 Task: Add Bulk Foods Chocolate Peanut Butter Pretzels to the cart.
Action: Mouse moved to (19, 62)
Screenshot: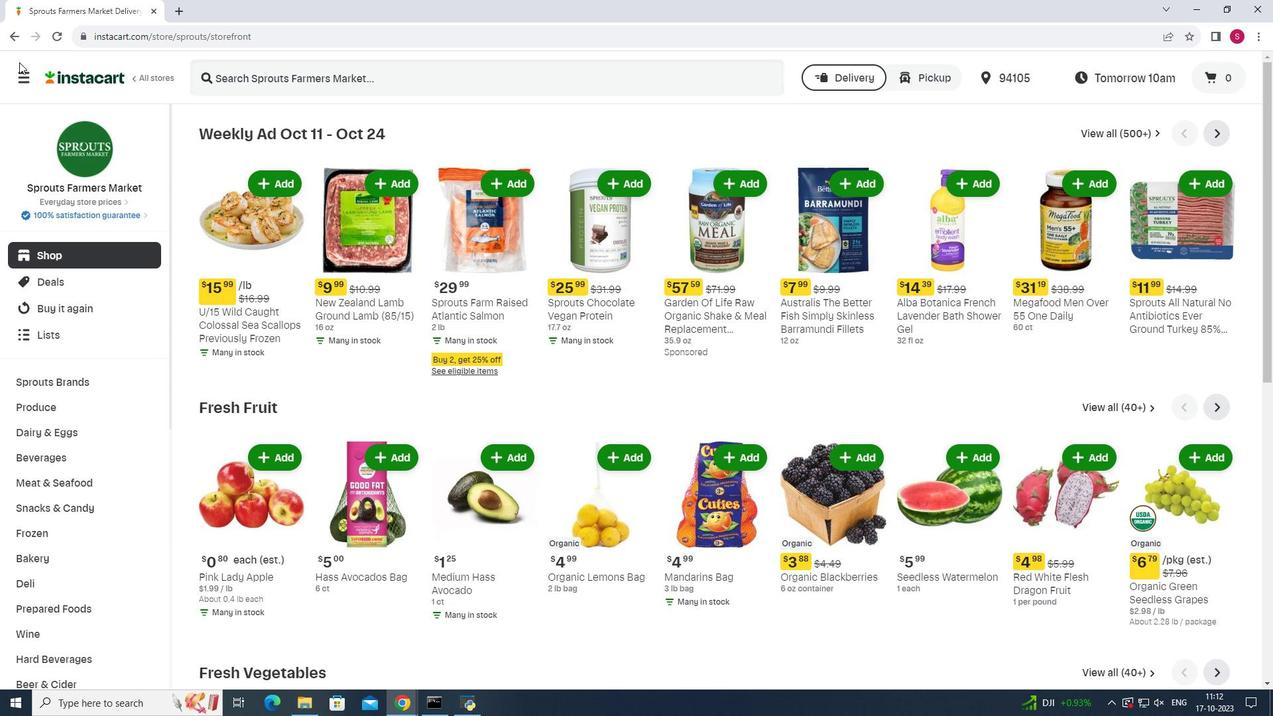 
Action: Mouse pressed left at (19, 62)
Screenshot: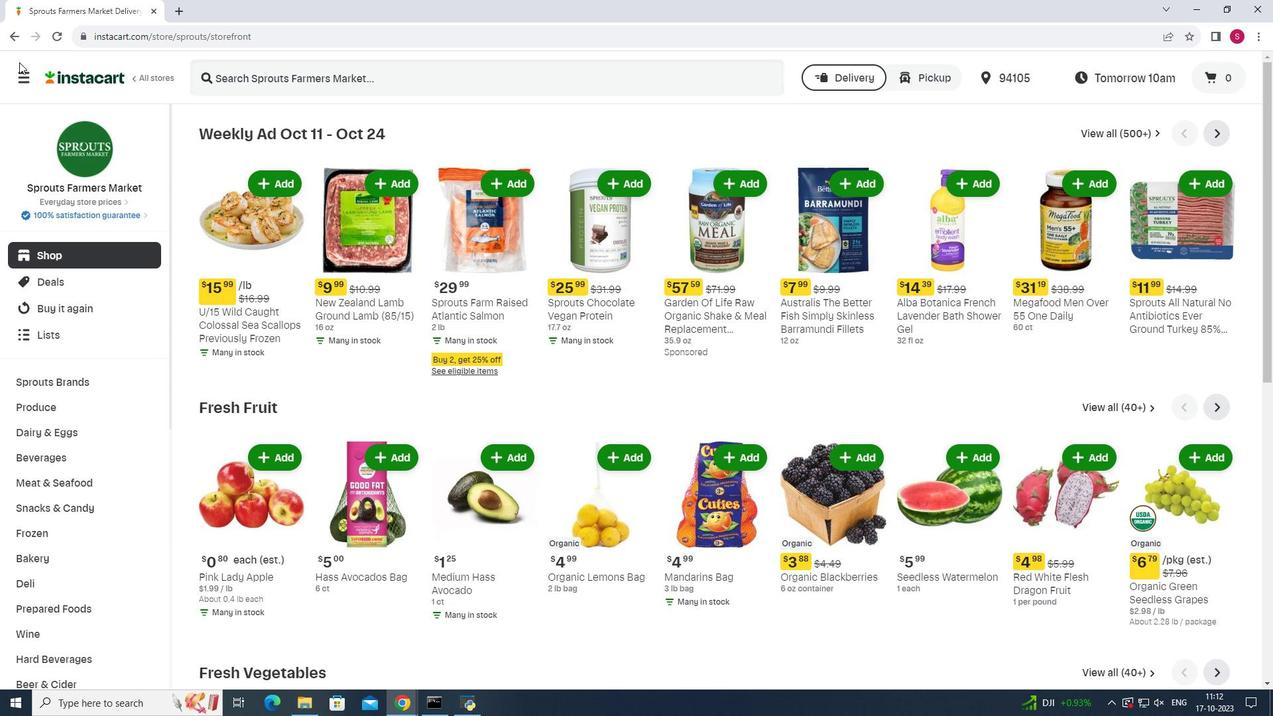 
Action: Mouse moved to (19, 75)
Screenshot: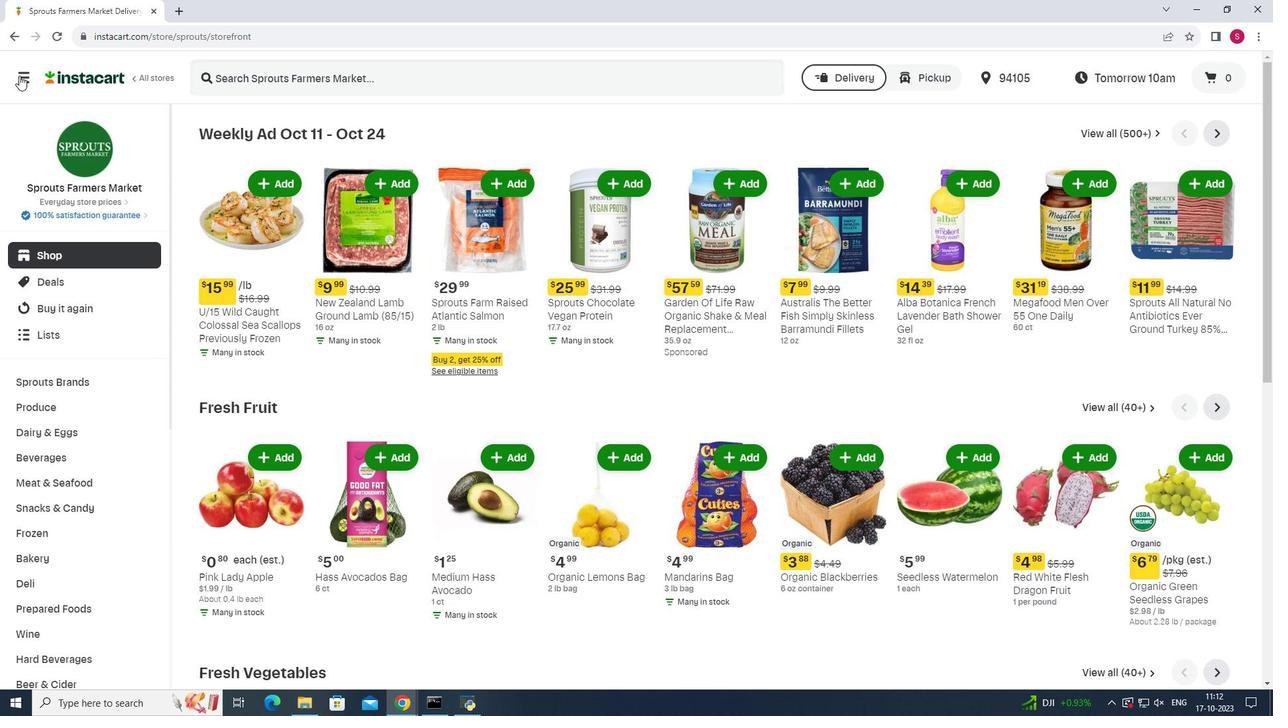 
Action: Mouse pressed left at (19, 75)
Screenshot: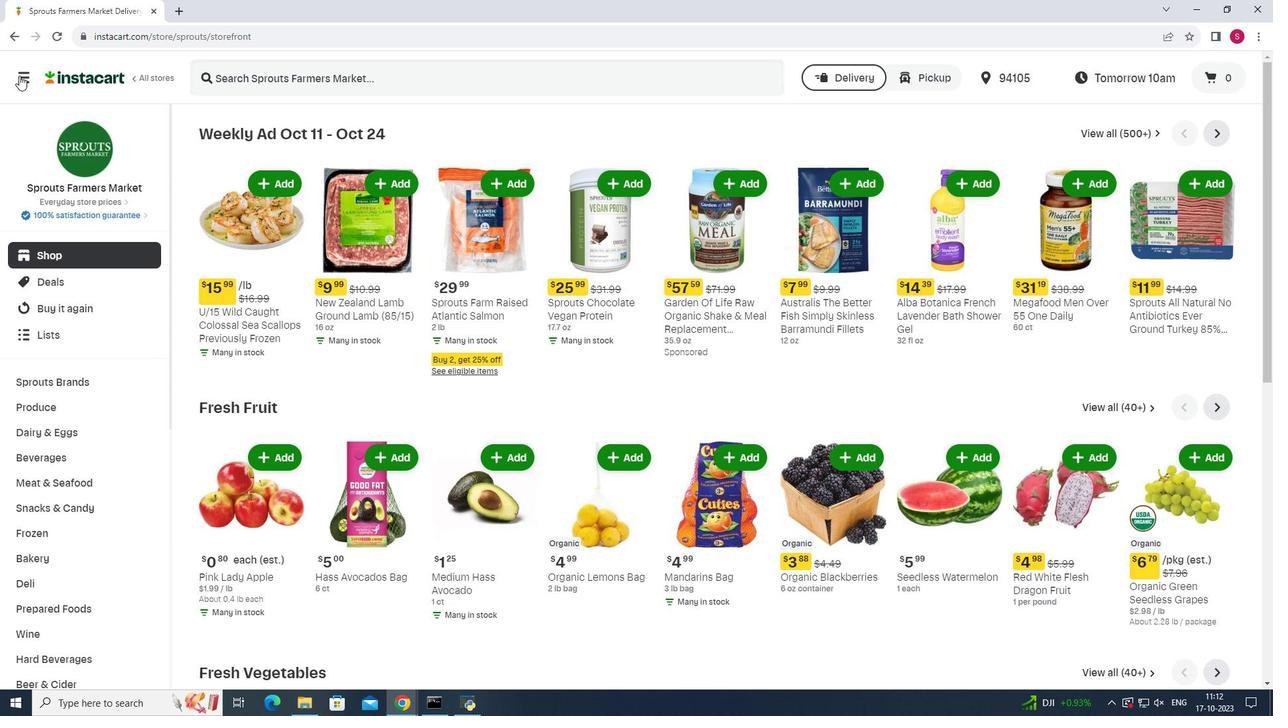 
Action: Mouse moved to (78, 343)
Screenshot: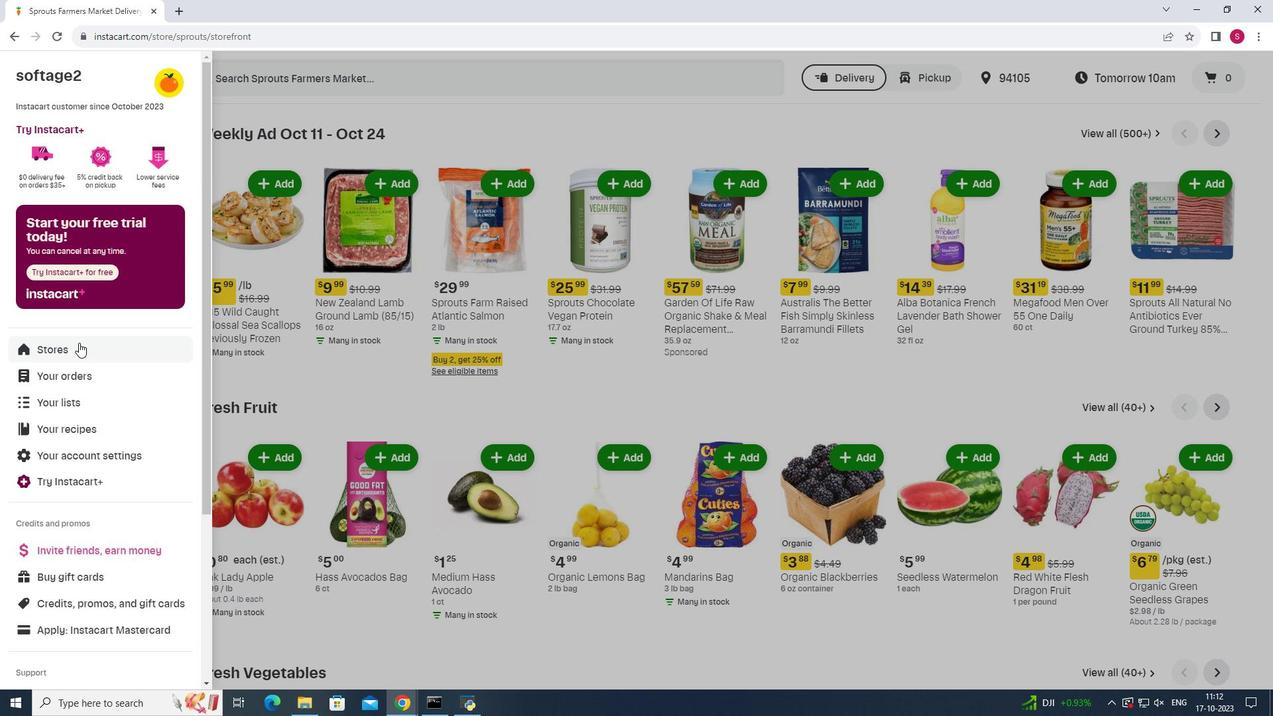 
Action: Mouse pressed left at (78, 343)
Screenshot: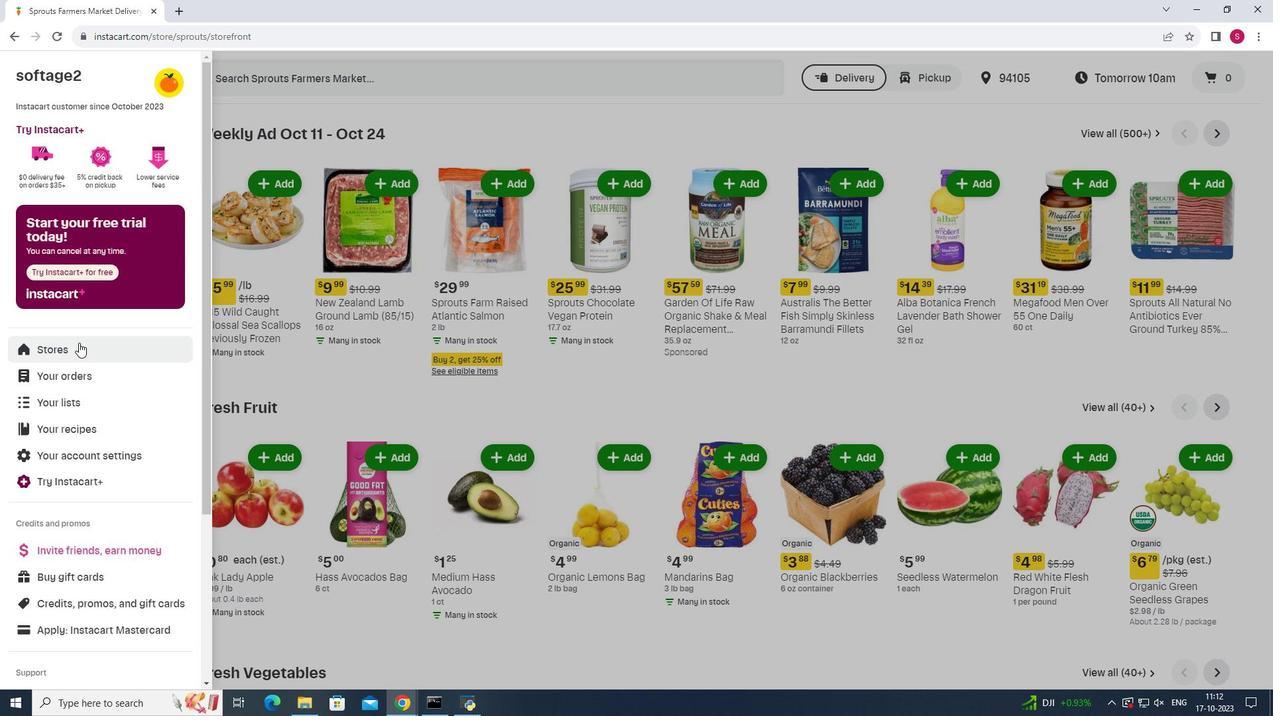
Action: Mouse moved to (310, 114)
Screenshot: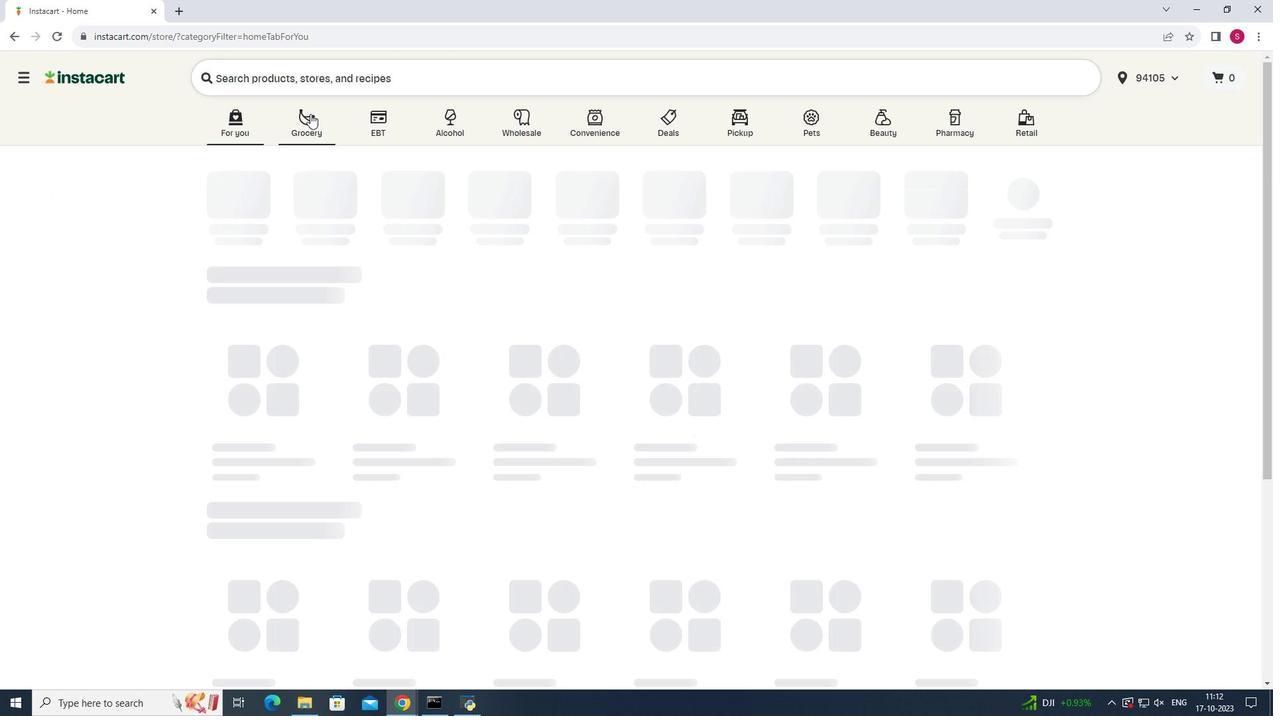 
Action: Mouse pressed left at (310, 114)
Screenshot: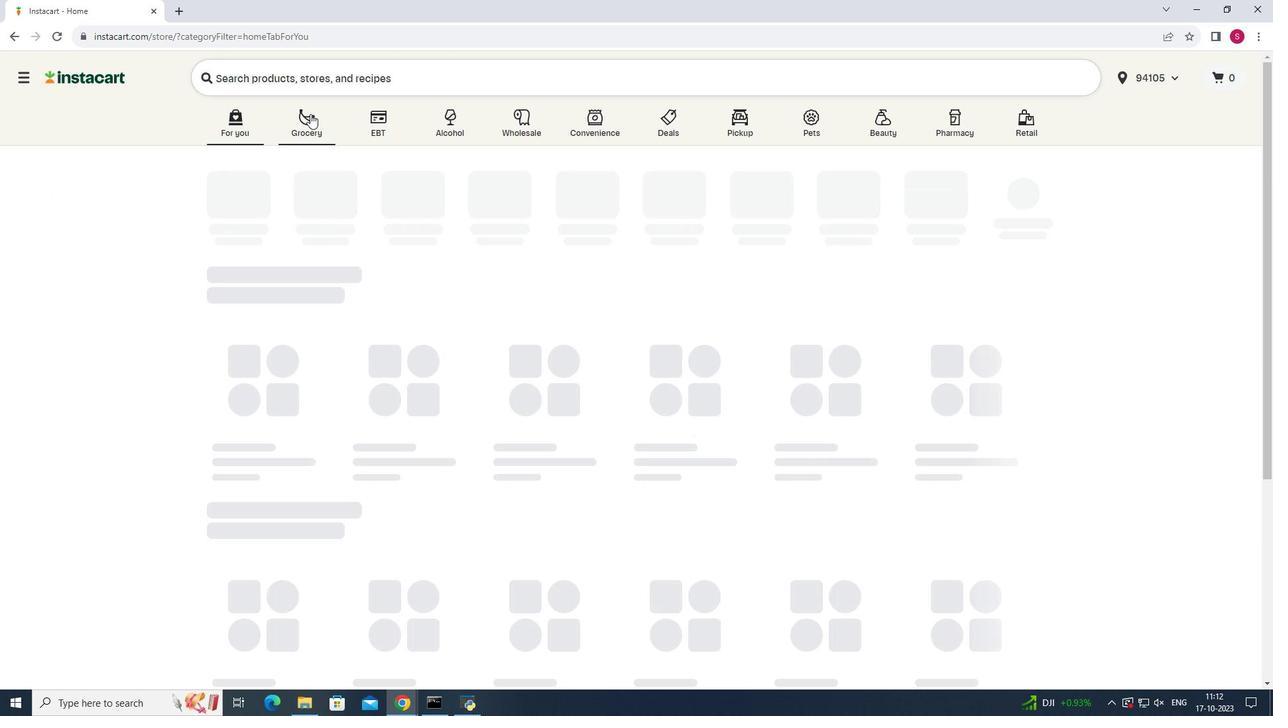 
Action: Mouse moved to (817, 175)
Screenshot: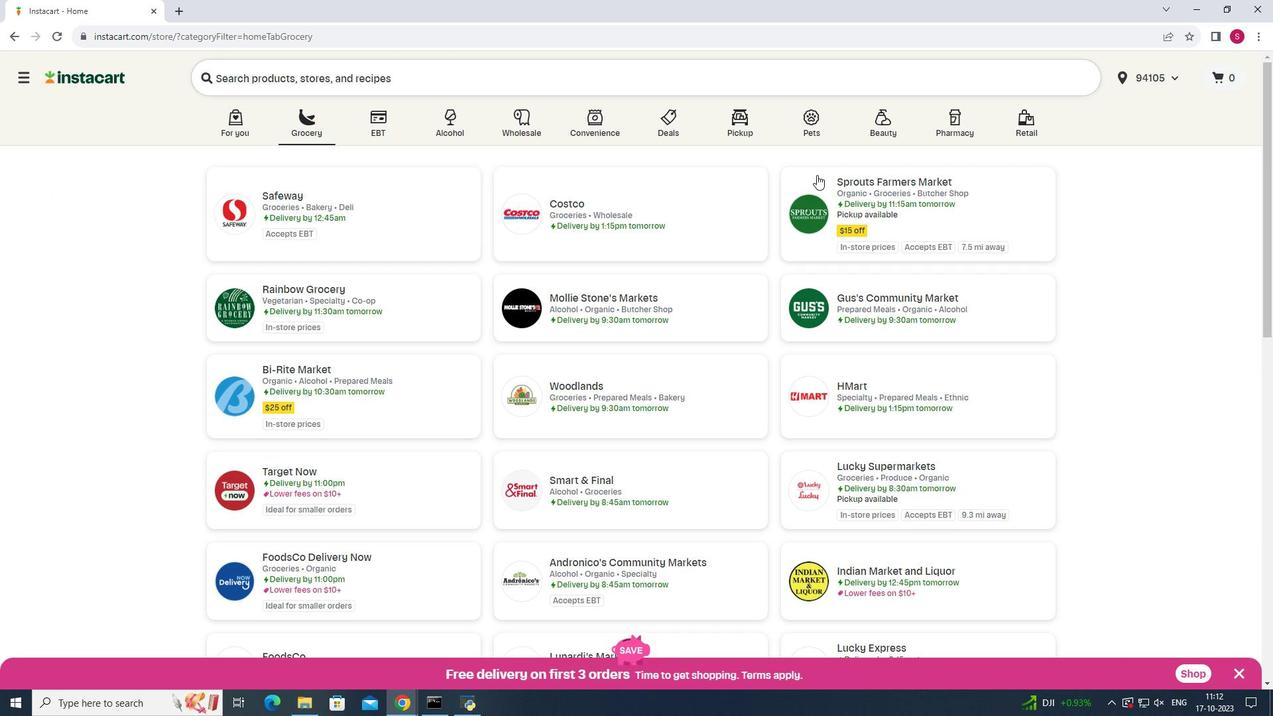 
Action: Mouse pressed left at (817, 175)
Screenshot: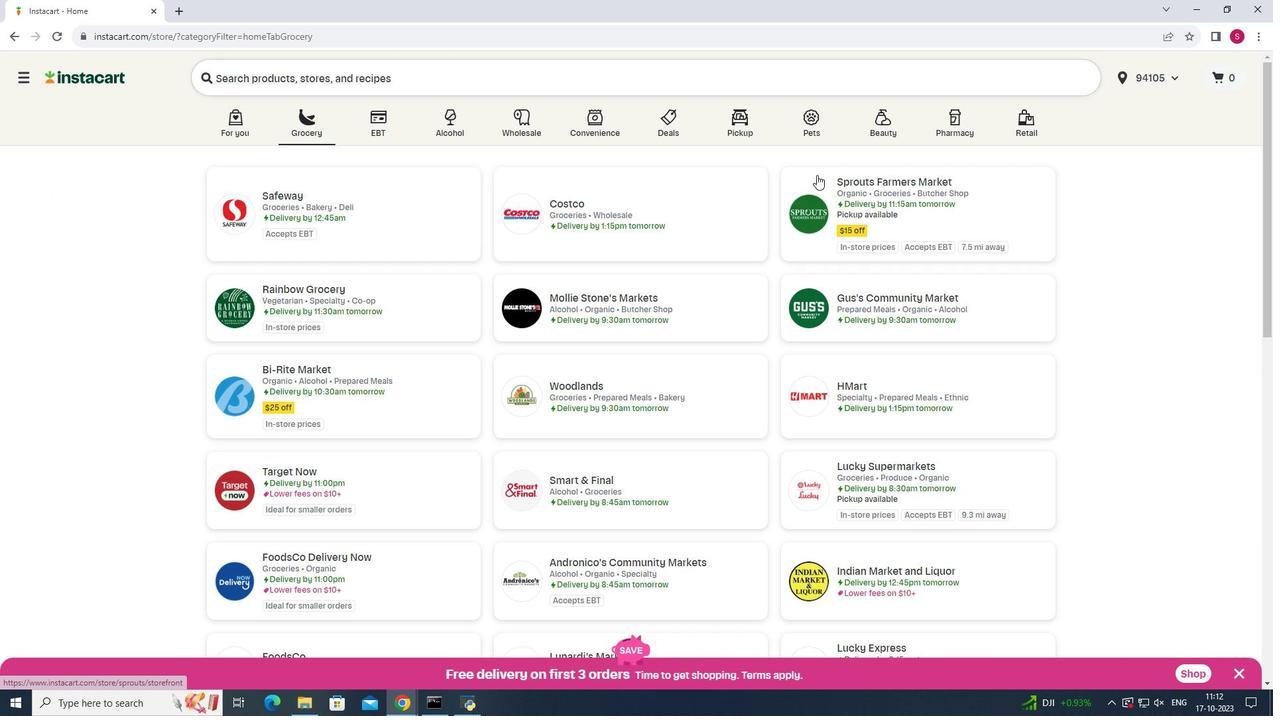 
Action: Mouse moved to (94, 501)
Screenshot: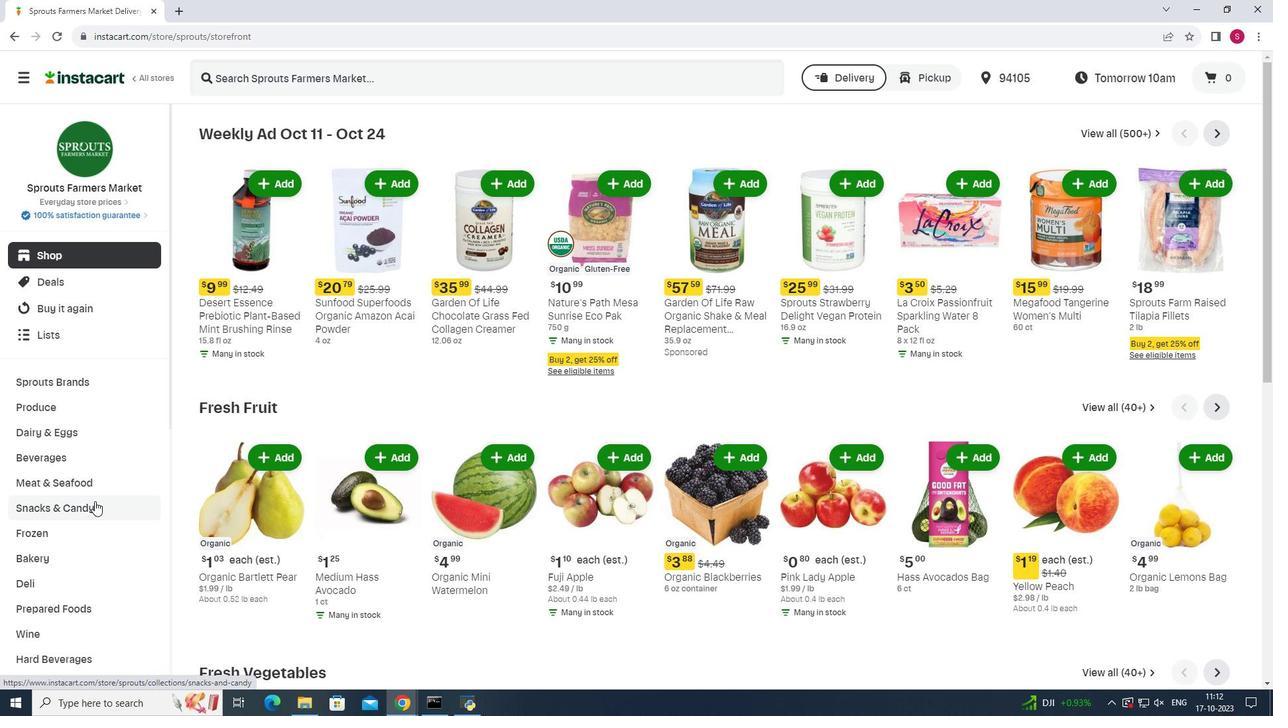 
Action: Mouse pressed left at (94, 501)
Screenshot: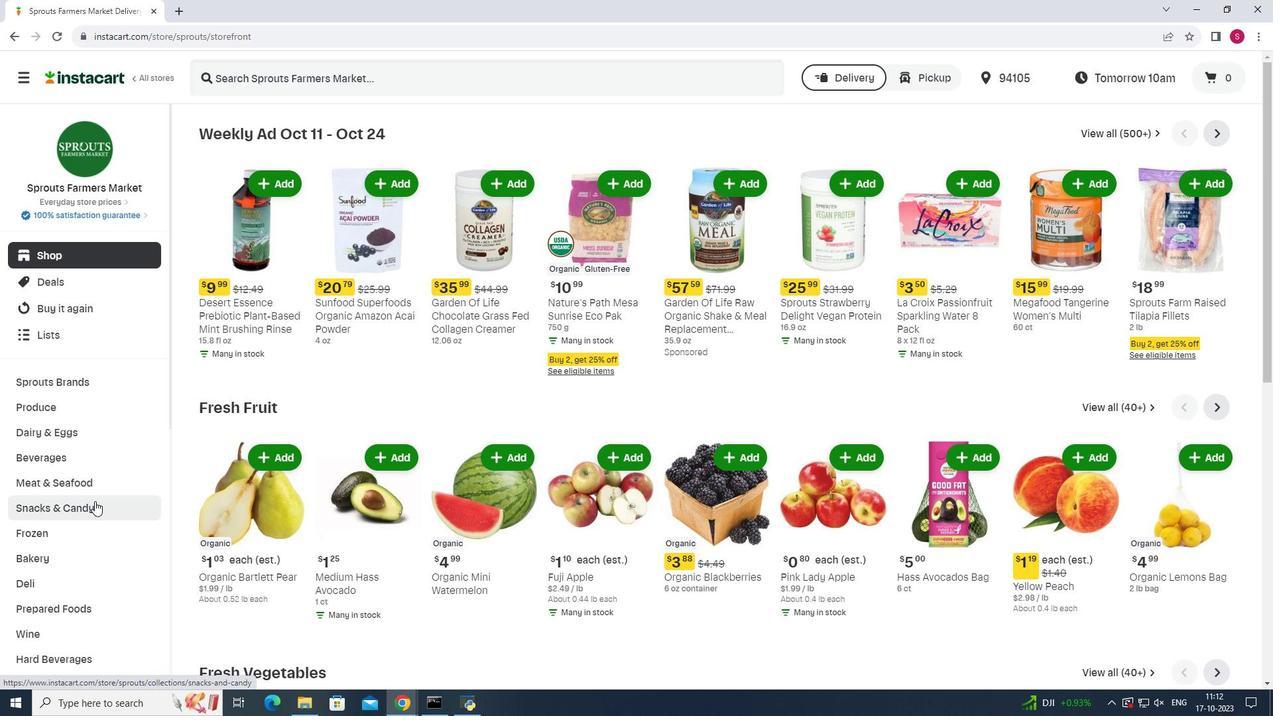 
Action: Mouse moved to (388, 167)
Screenshot: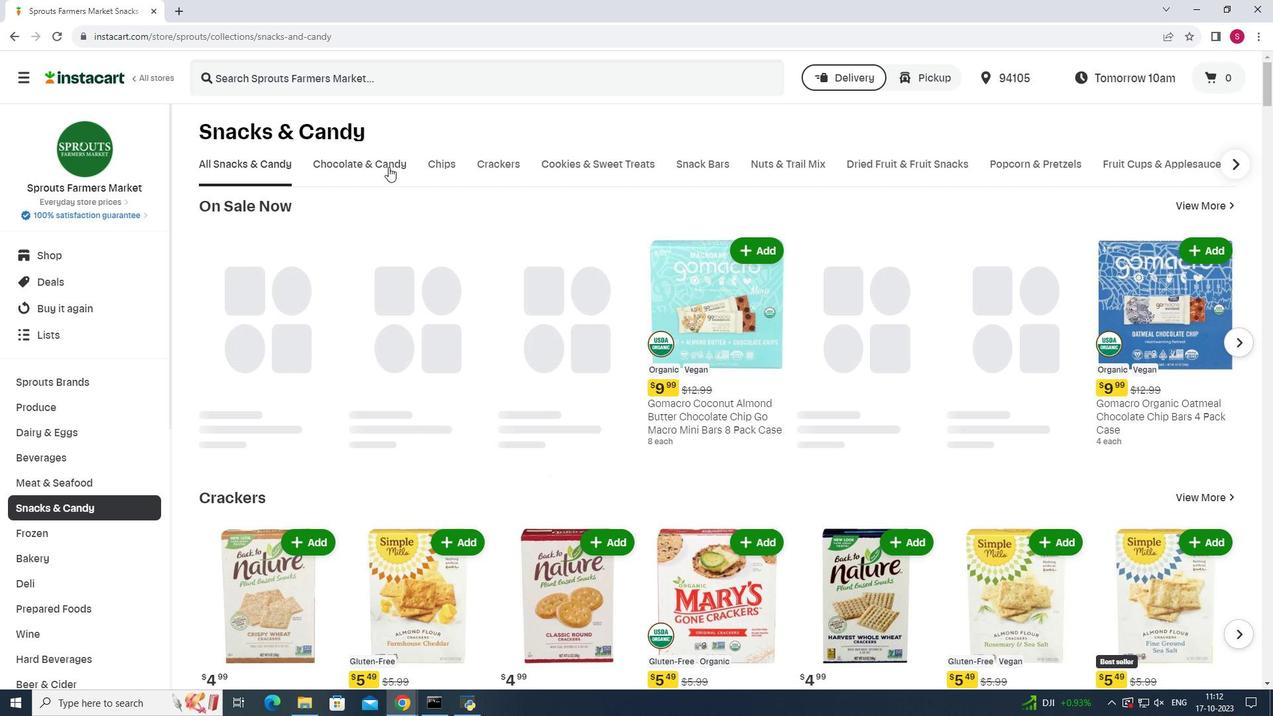 
Action: Mouse pressed left at (388, 167)
Screenshot: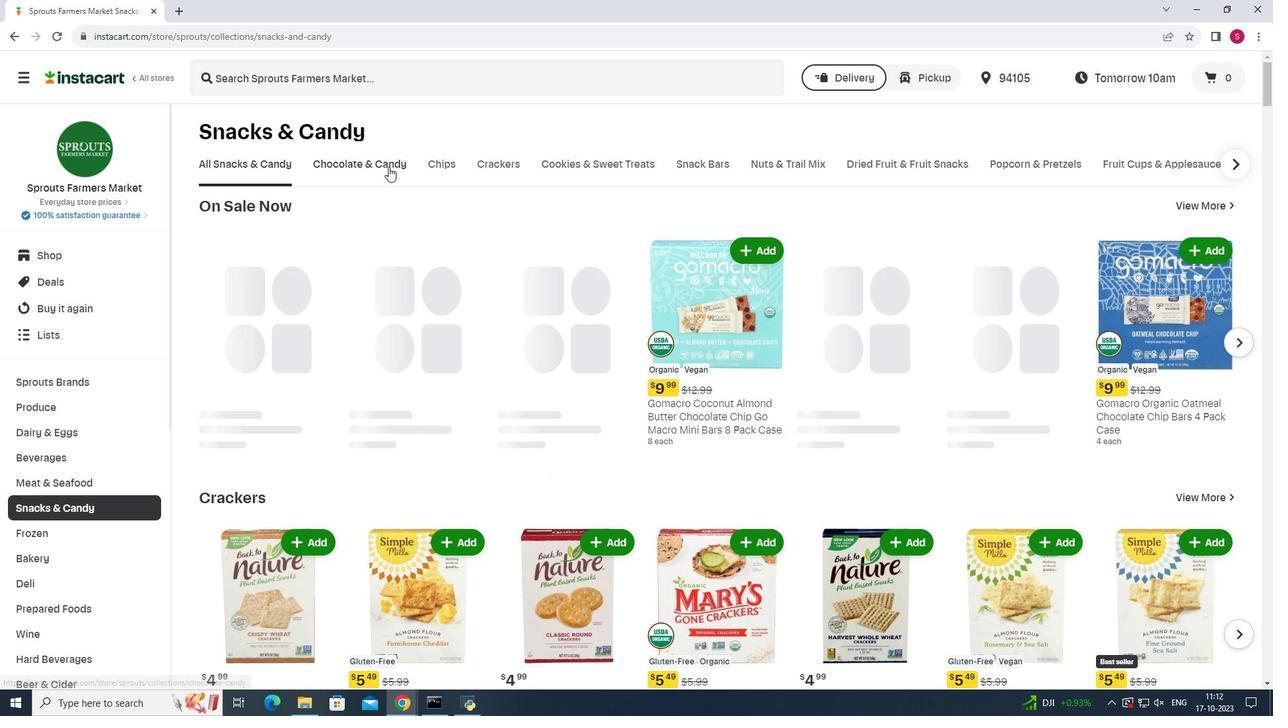 
Action: Mouse moved to (361, 227)
Screenshot: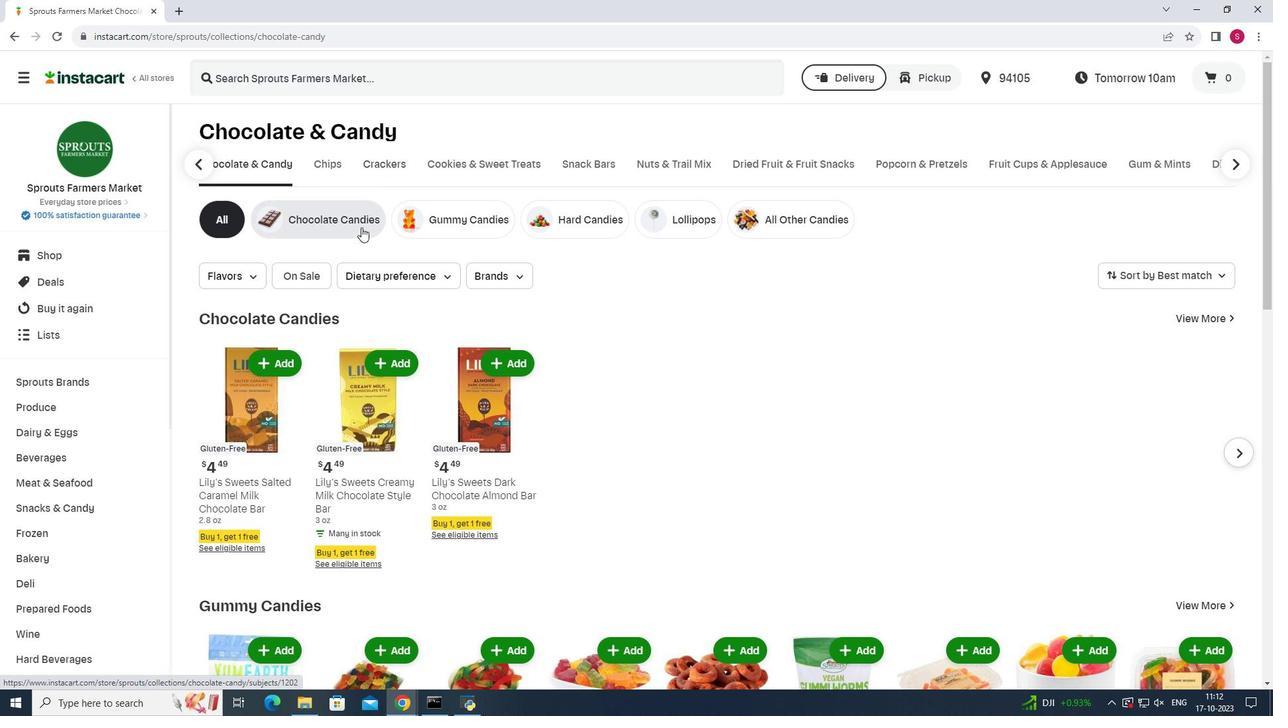 
Action: Mouse pressed left at (361, 227)
Screenshot: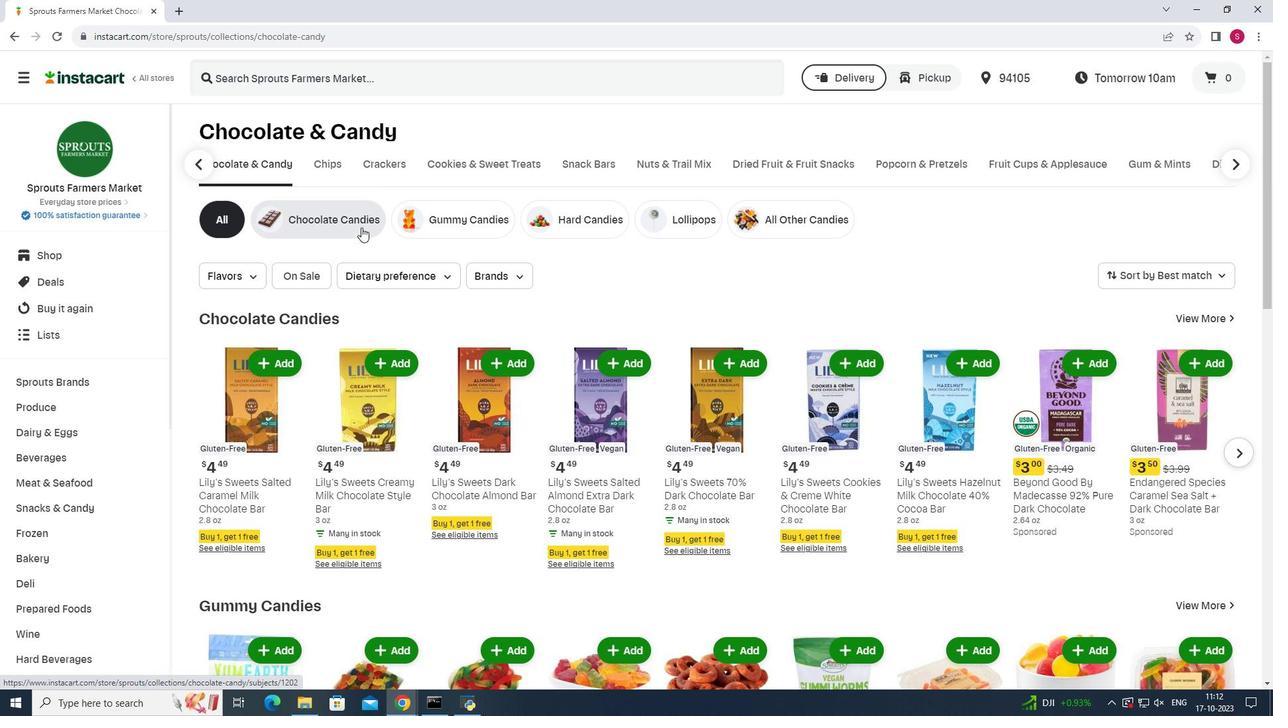 
Action: Mouse moved to (479, 76)
Screenshot: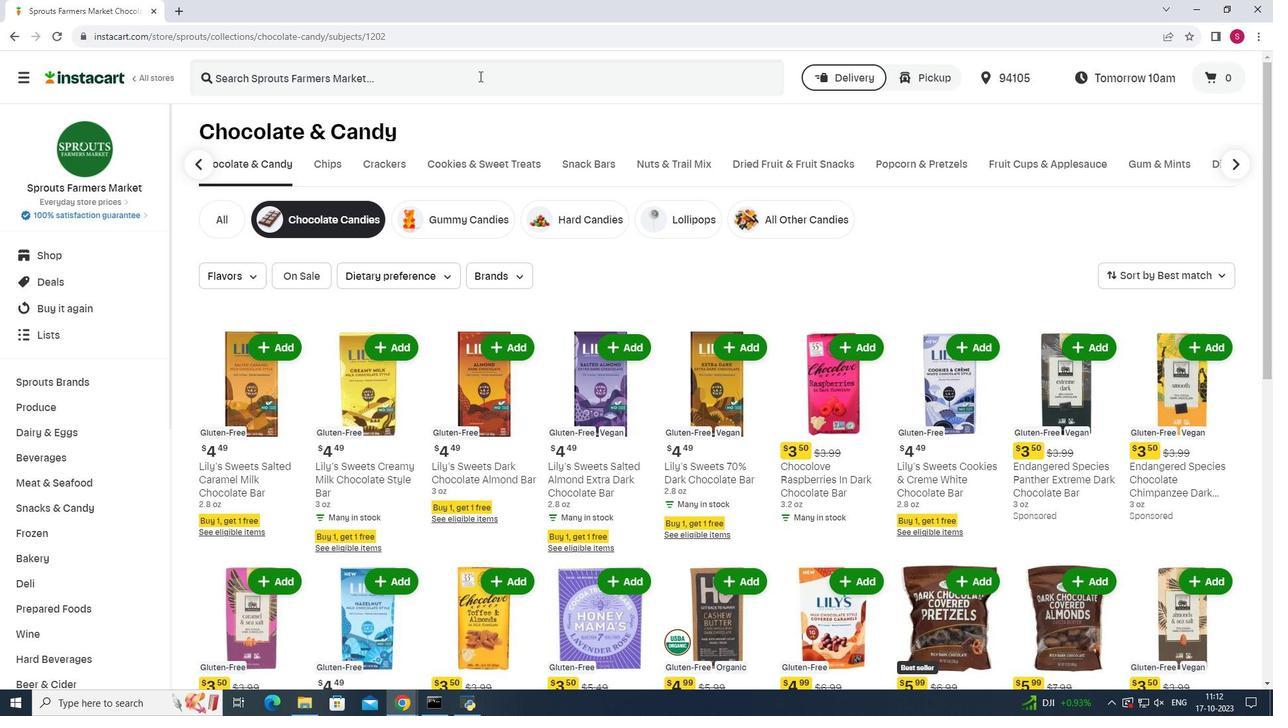 
Action: Mouse pressed left at (479, 76)
Screenshot: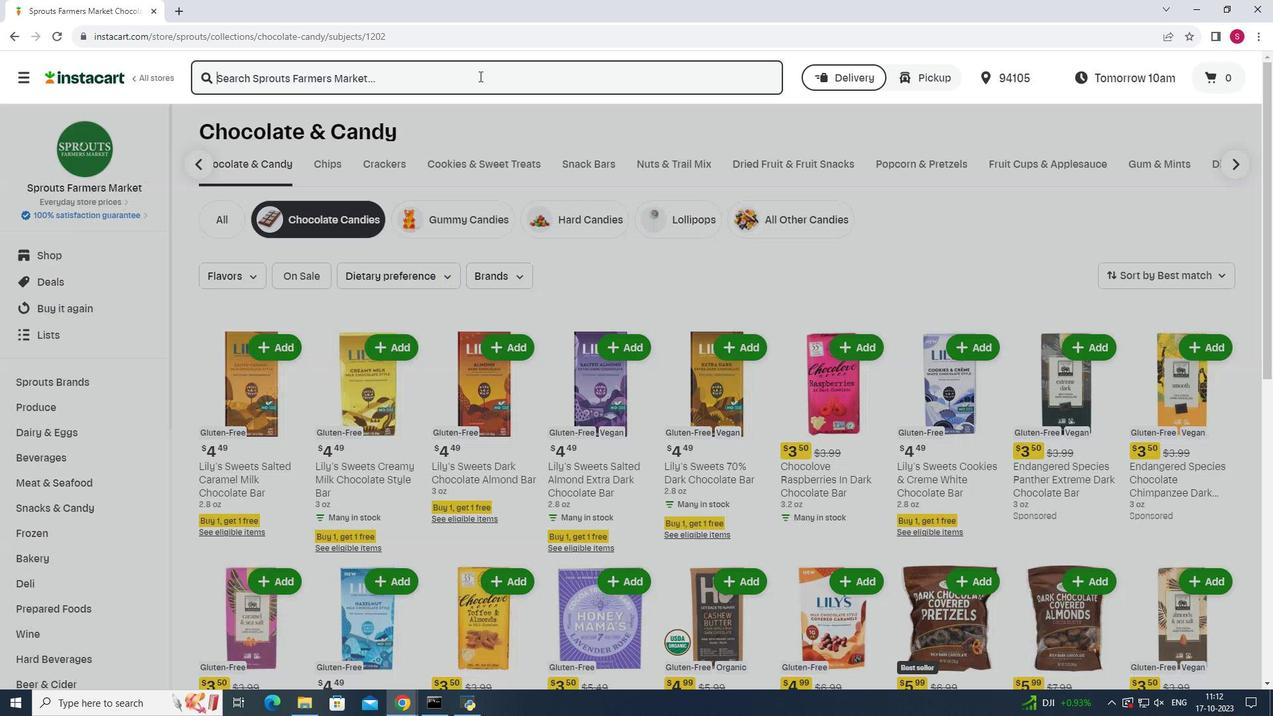 
Action: Mouse moved to (479, 76)
Screenshot: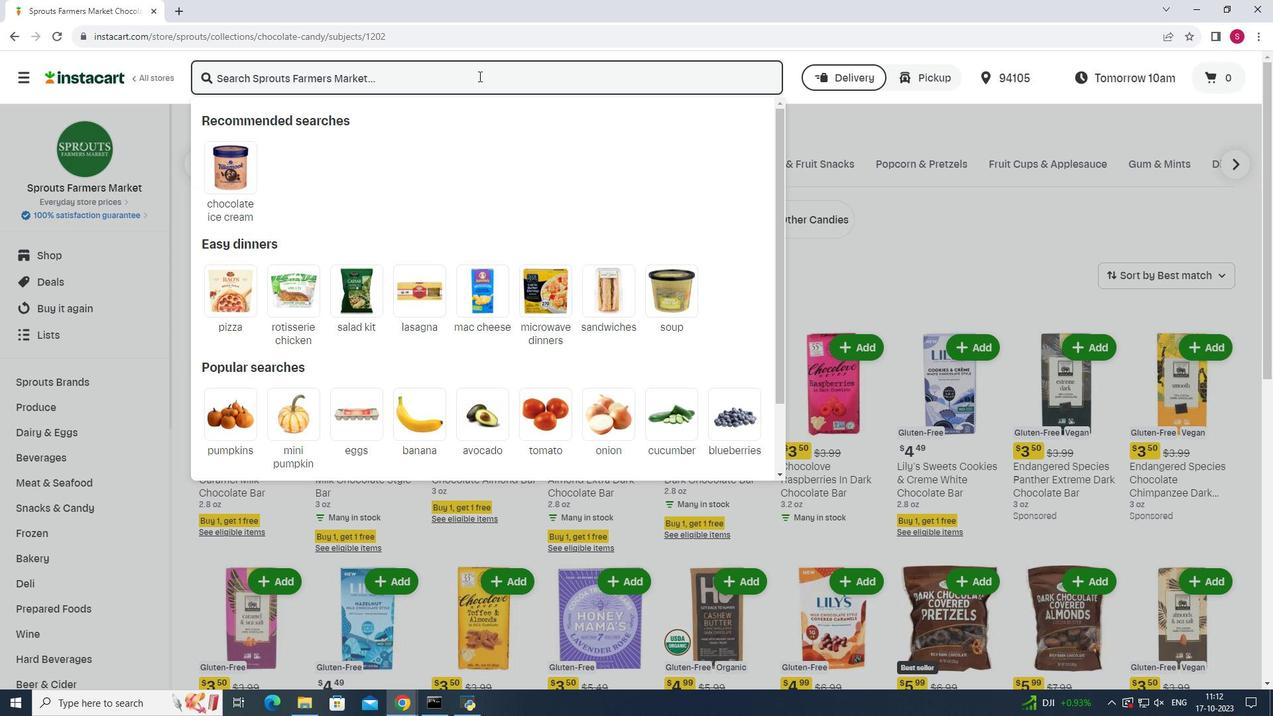 
Action: Key pressed <Key.shift>Bulk<Key.space><Key.shift>Foods<Key.space><Key.shift>Chocolate<Key.space><Key.shift>Peanut<Key.space><Key.shift>Butter<Key.space><Key.shift><Key.shift><Key.shift><Key.shift><Key.shift><Key.shift><Key.shift><Key.shift><Key.shift><Key.shift><Key.shift><Key.shift>Pretzels<Key.space><Key.enter>
Screenshot: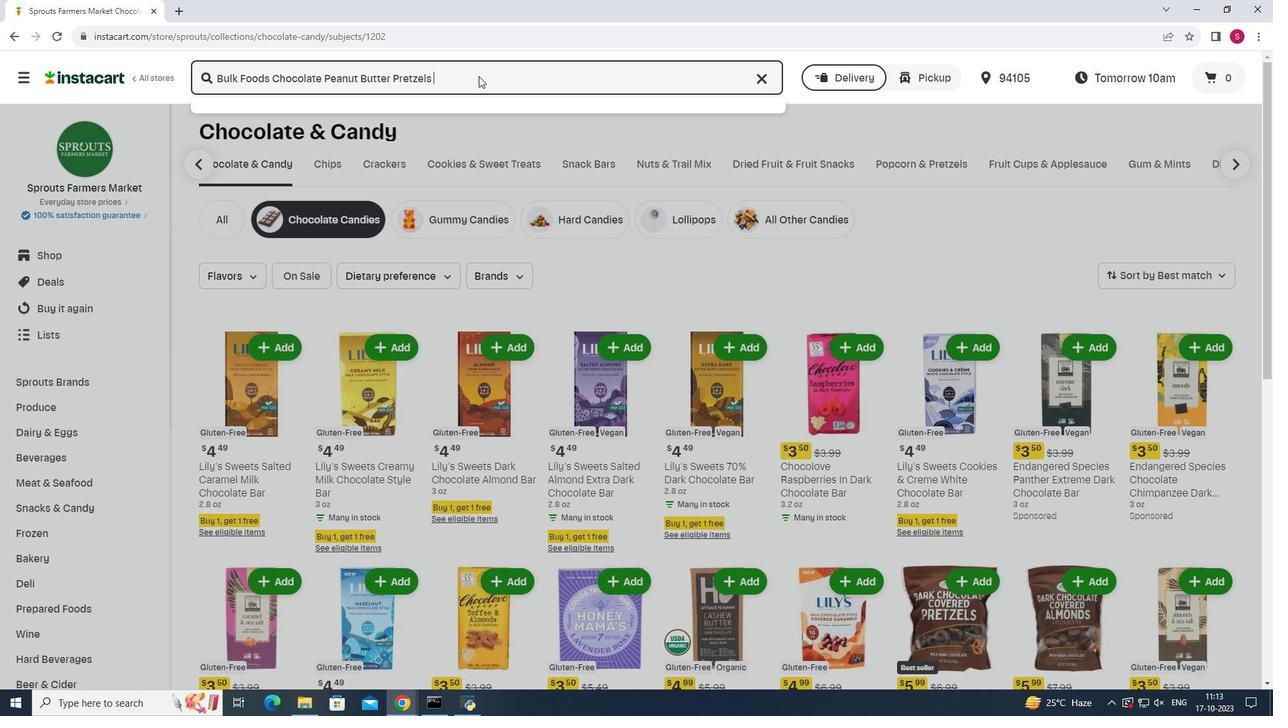 
Action: Mouse moved to (368, 211)
Screenshot: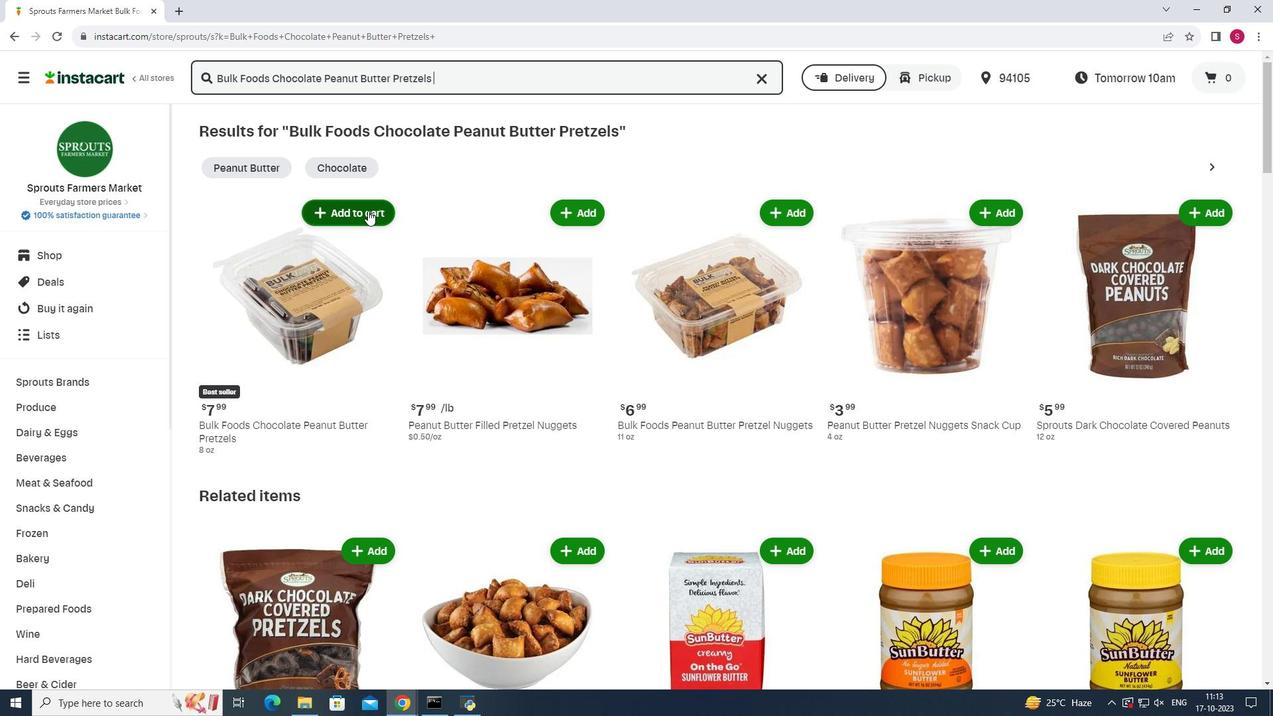 
Action: Mouse pressed left at (368, 211)
Screenshot: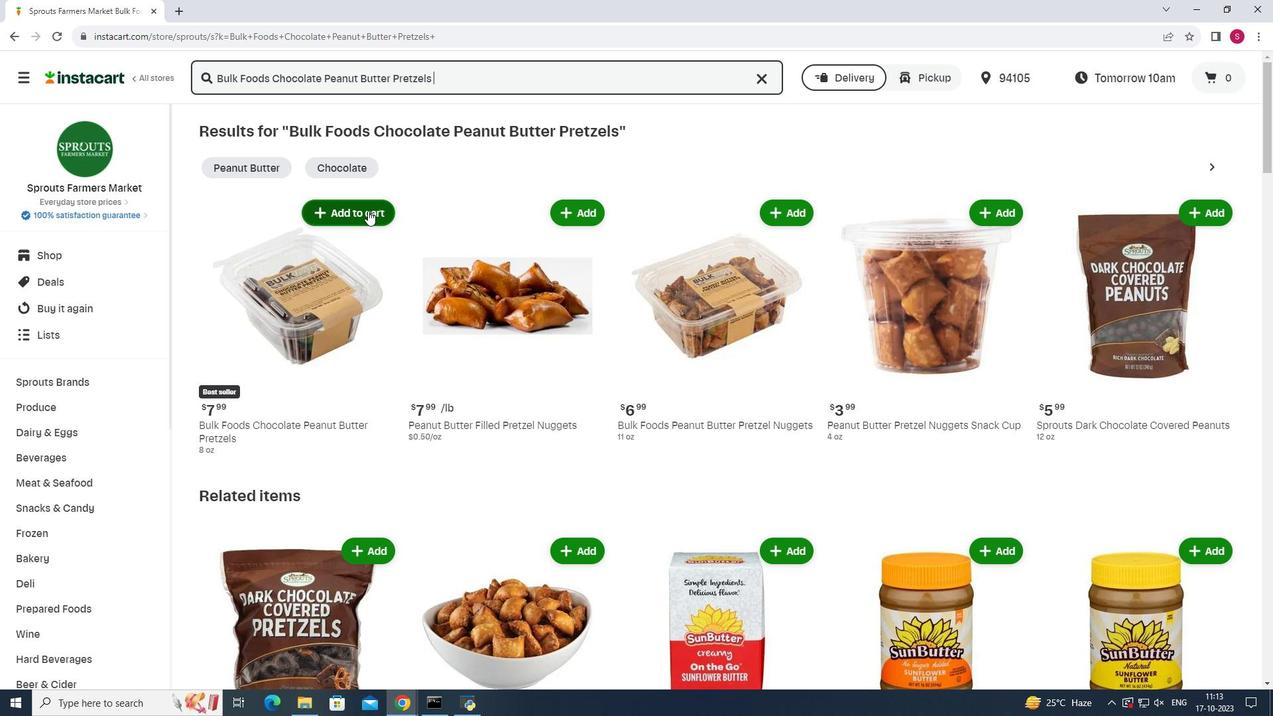 
Action: Mouse moved to (638, 245)
Screenshot: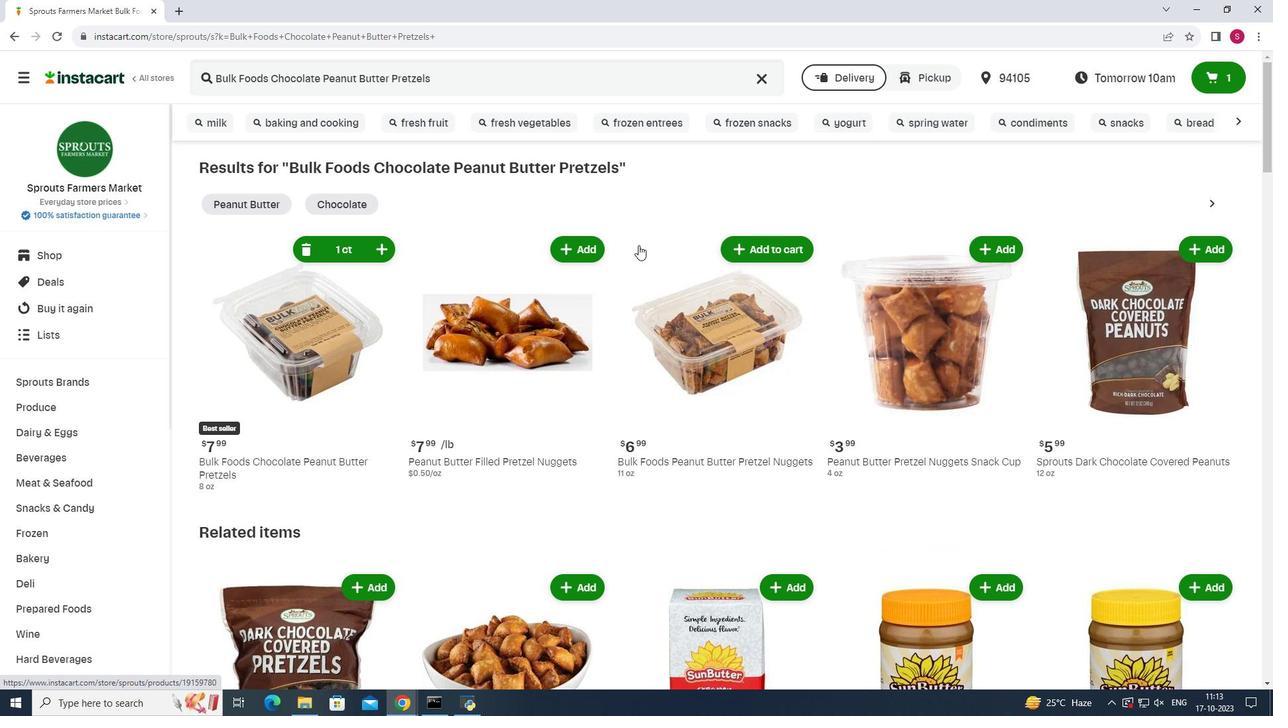 
